Task: Select a schedule automation every third sunday of the month at 04:00 PM.
Action: Mouse moved to (364, 423)
Screenshot: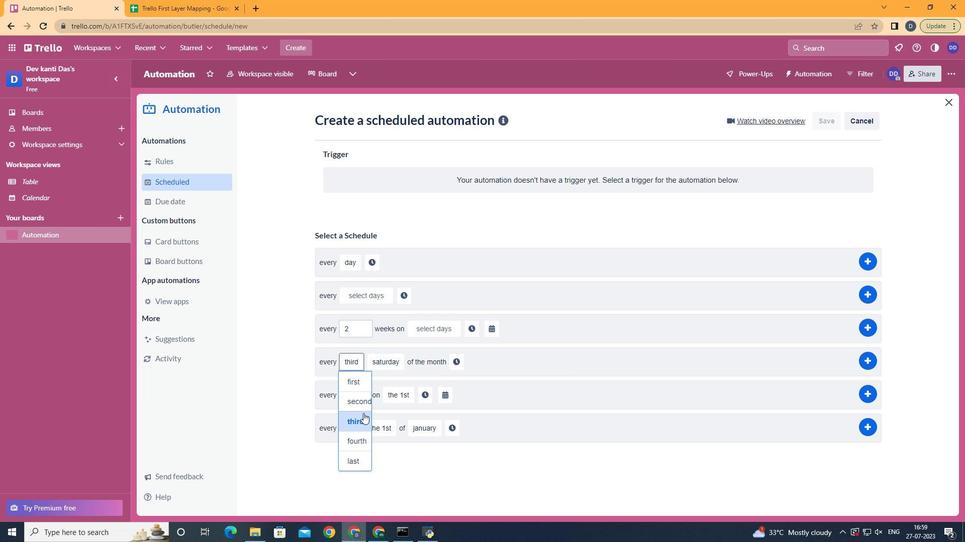 
Action: Mouse pressed left at (364, 423)
Screenshot: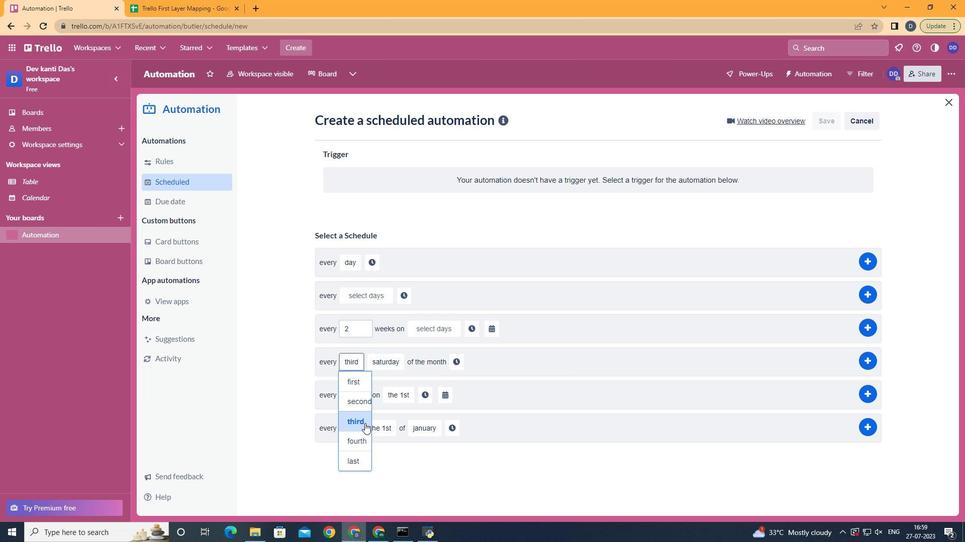 
Action: Mouse moved to (391, 499)
Screenshot: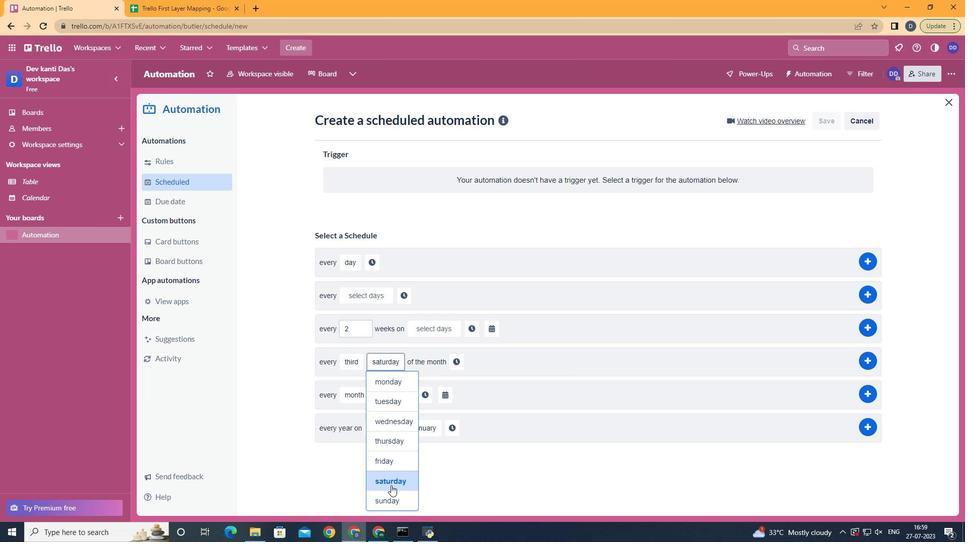 
Action: Mouse pressed left at (391, 499)
Screenshot: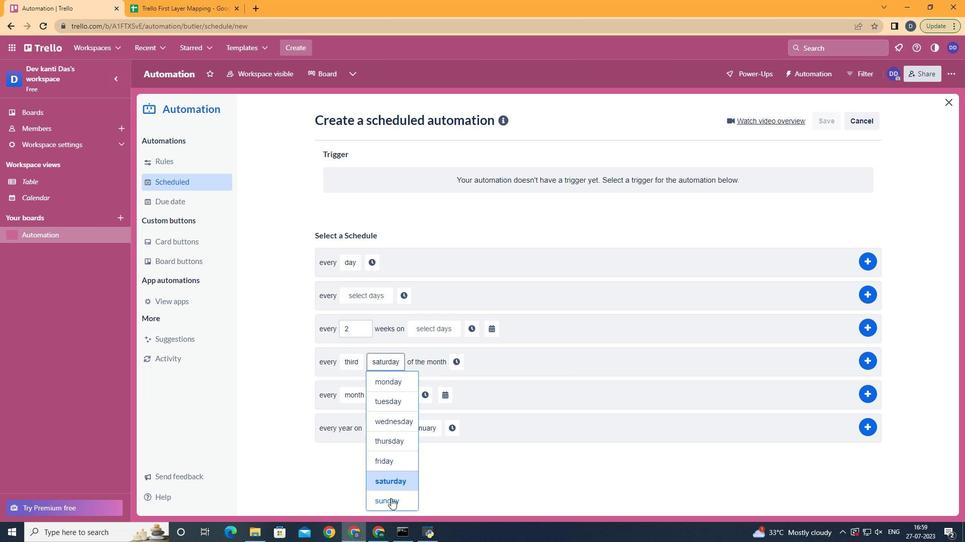 
Action: Mouse moved to (449, 358)
Screenshot: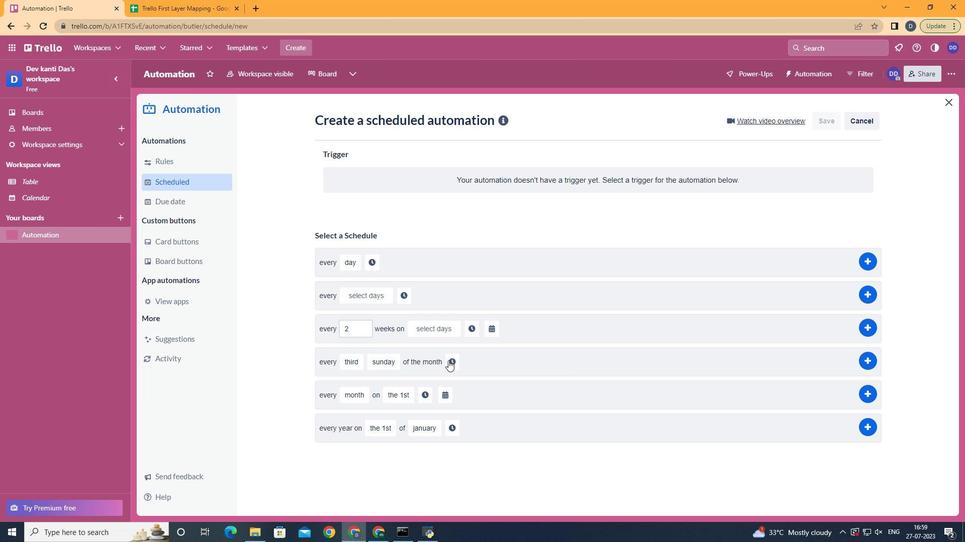 
Action: Mouse pressed left at (449, 358)
Screenshot: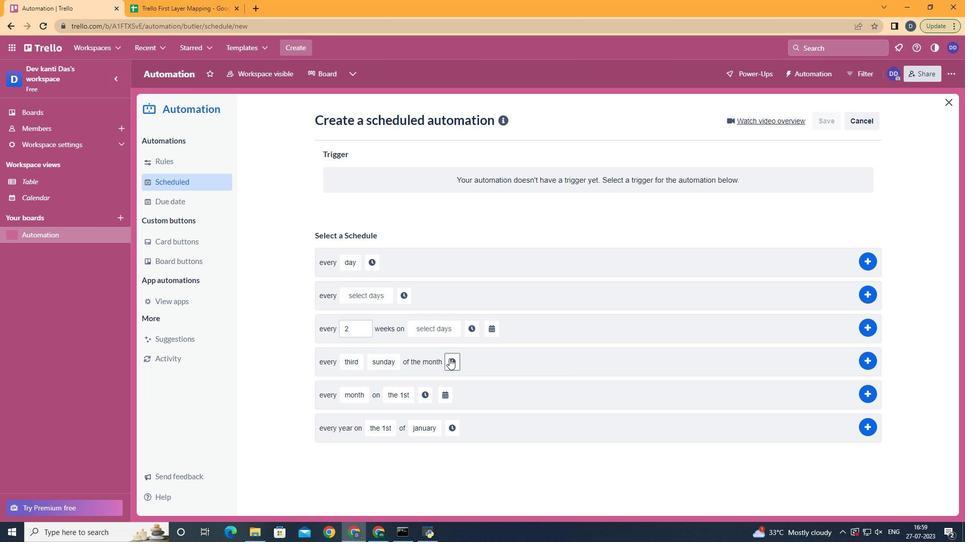 
Action: Mouse moved to (476, 368)
Screenshot: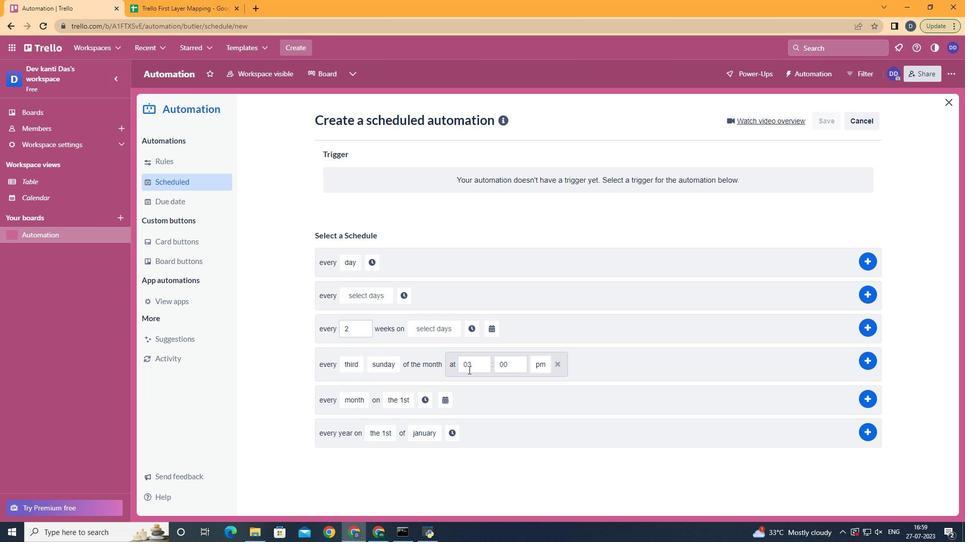 
Action: Mouse pressed left at (476, 368)
Screenshot: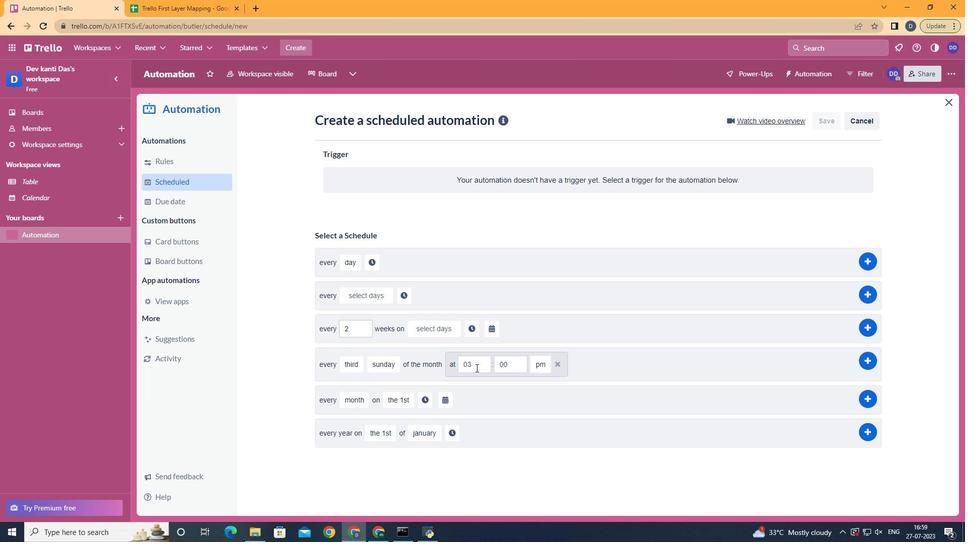 
Action: Key pressed <Key.backspace>4
Screenshot: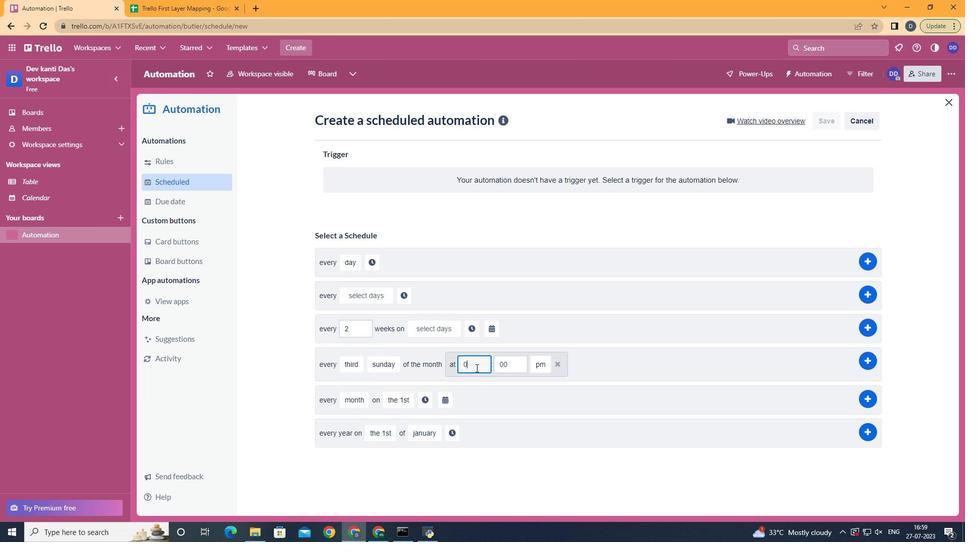 
Action: Mouse moved to (546, 405)
Screenshot: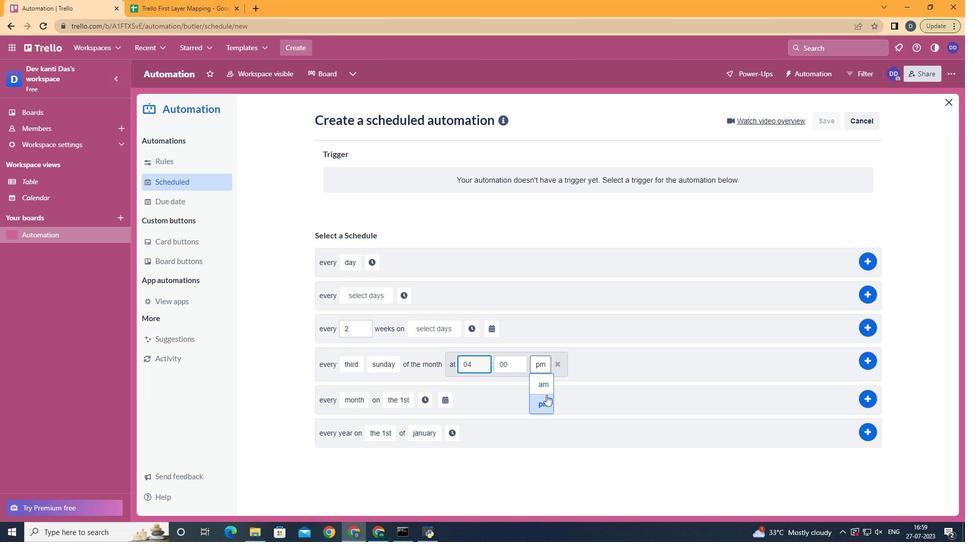 
Action: Mouse pressed left at (546, 405)
Screenshot: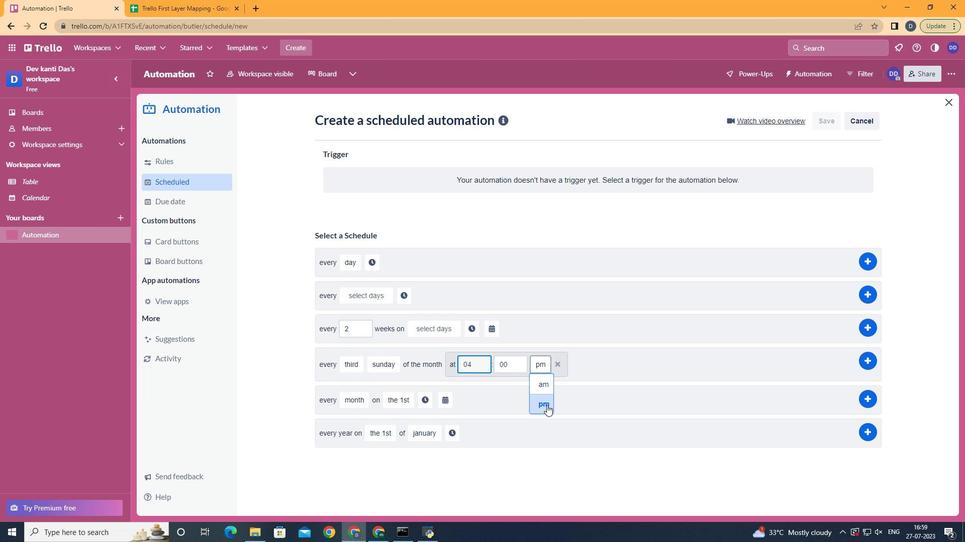 
Action: Mouse moved to (553, 398)
Screenshot: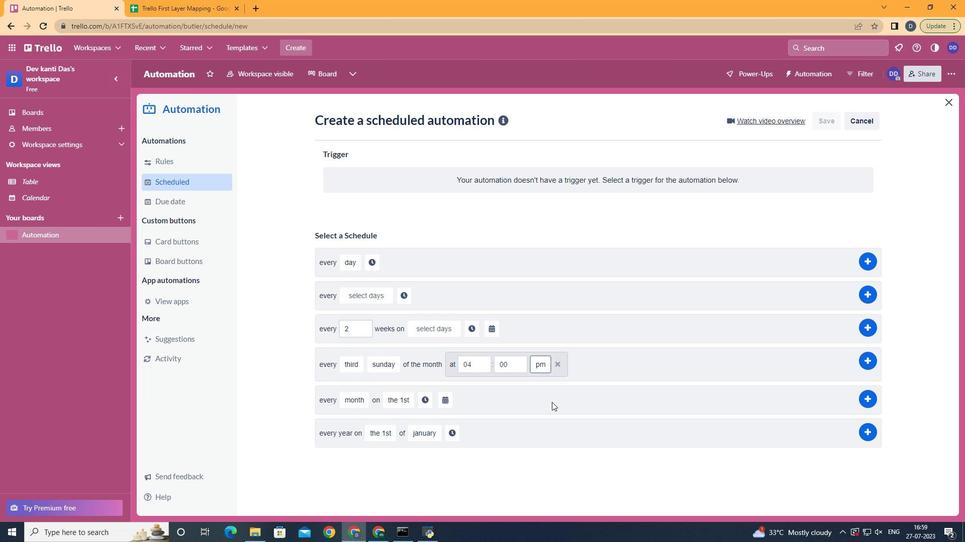 
